 Task: Select a due date automation when advanced on, 2 days before a card is due add fields with custom field "Resume" set to a date less than 1 days ago at 11:00 AM.
Action: Mouse moved to (1168, 97)
Screenshot: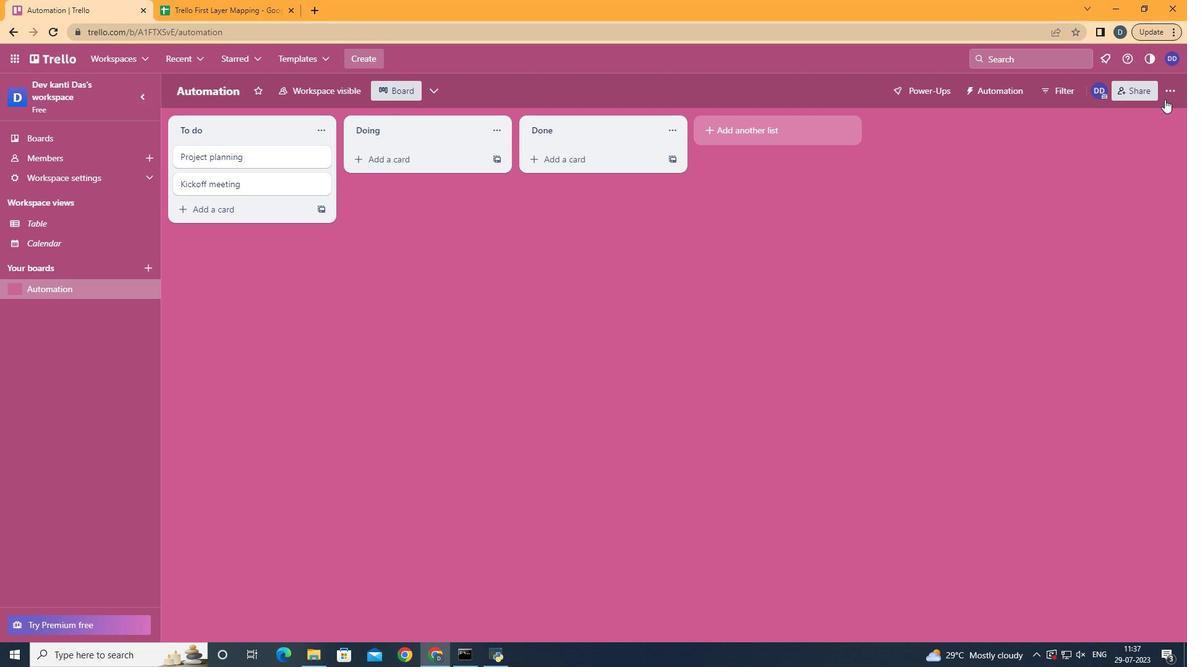 
Action: Mouse pressed left at (1168, 97)
Screenshot: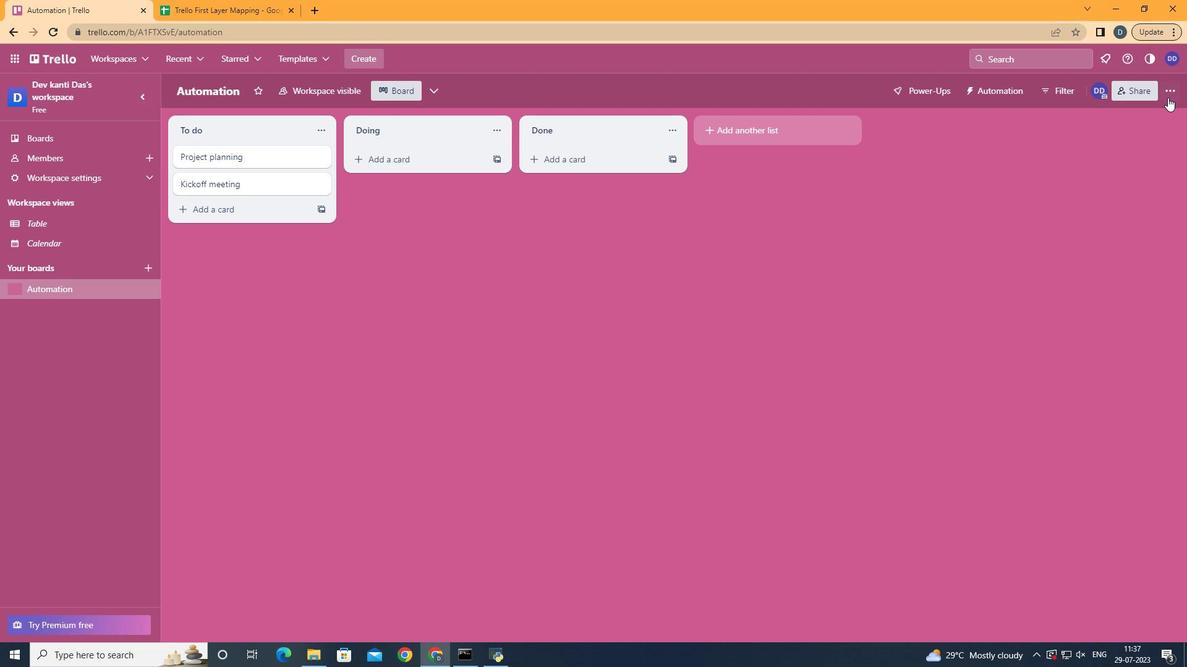 
Action: Mouse moved to (1085, 254)
Screenshot: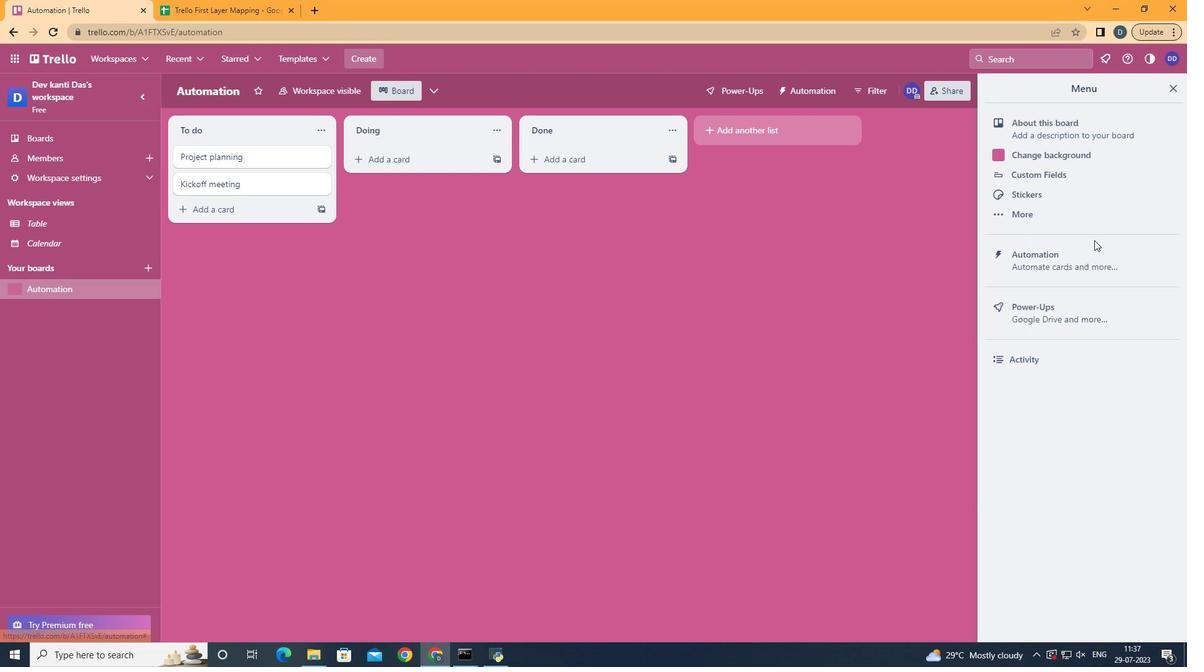 
Action: Mouse pressed left at (1085, 254)
Screenshot: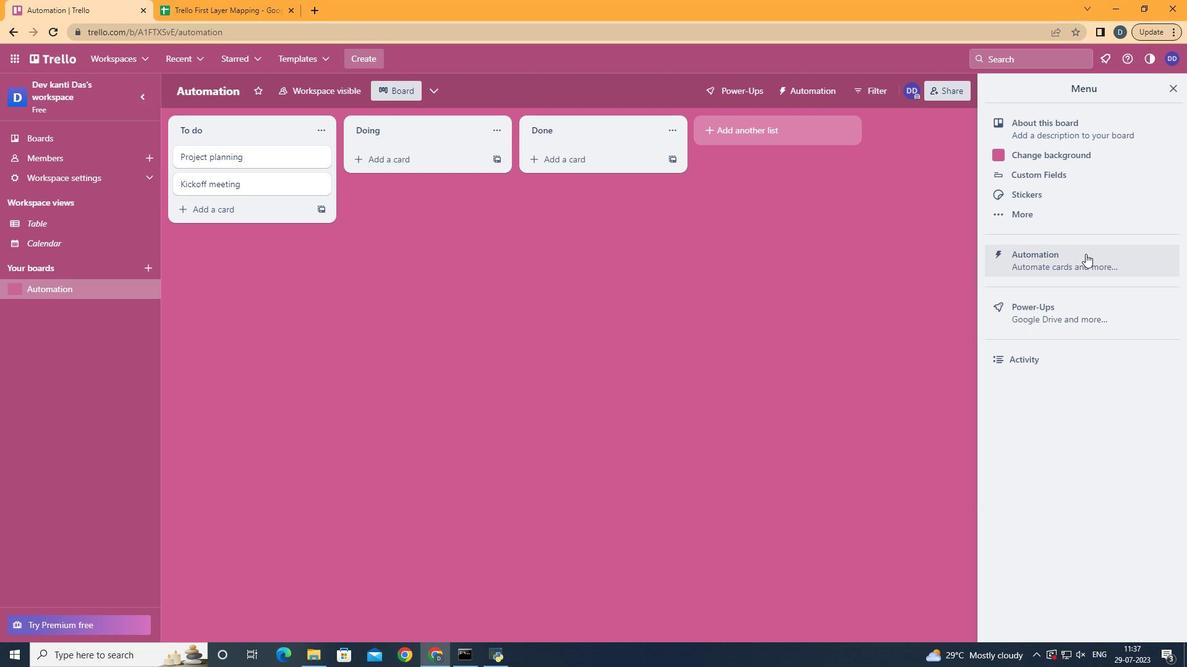 
Action: Mouse moved to (266, 245)
Screenshot: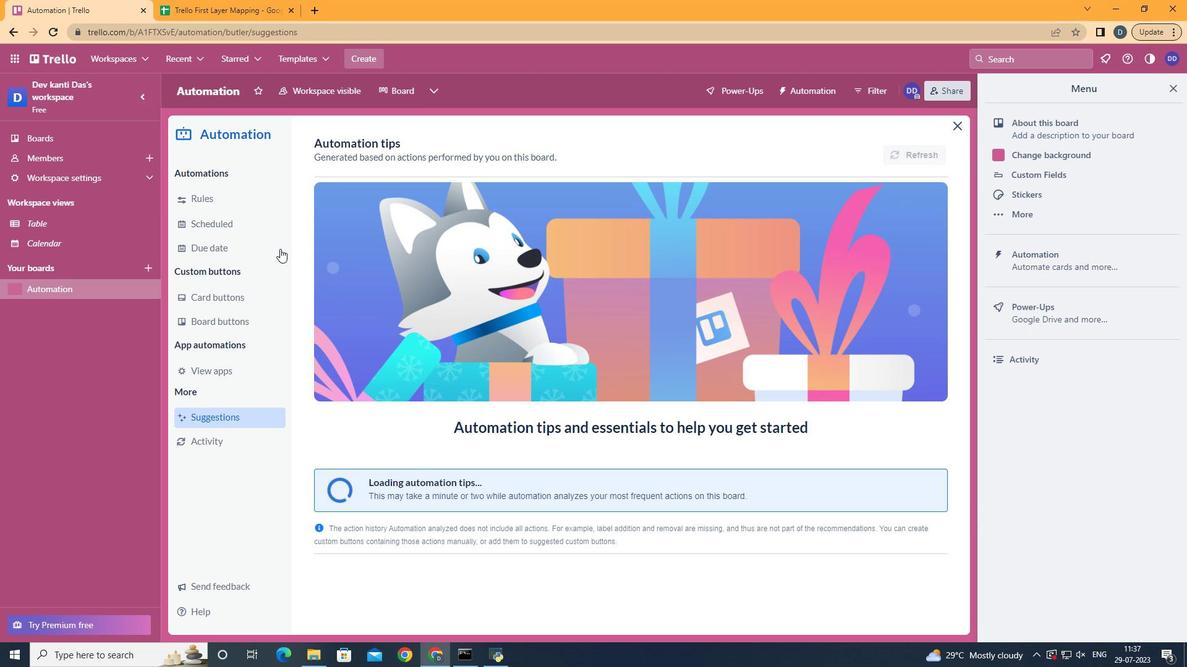 
Action: Mouse pressed left at (266, 245)
Screenshot: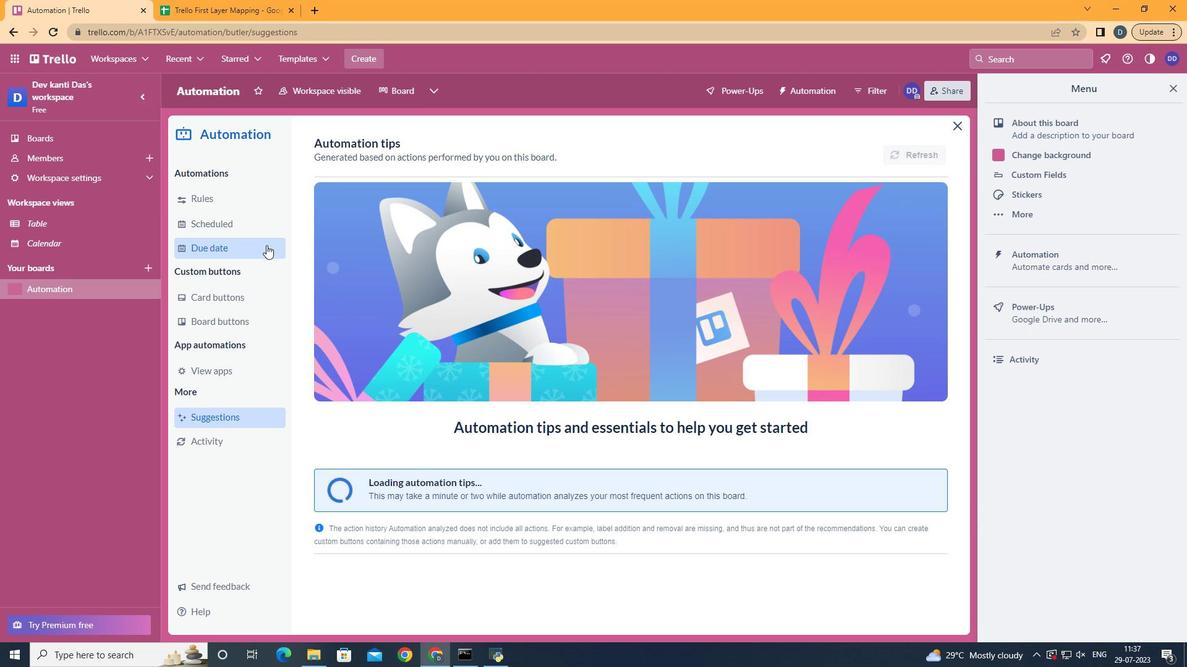 
Action: Mouse moved to (873, 144)
Screenshot: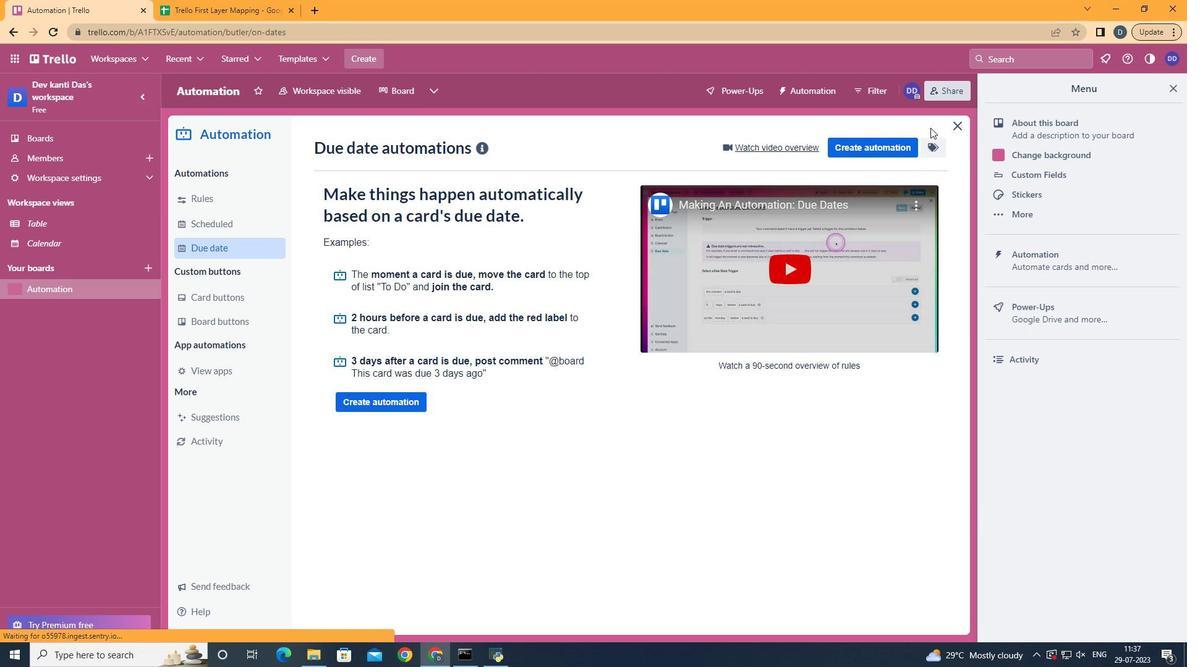 
Action: Mouse pressed left at (873, 144)
Screenshot: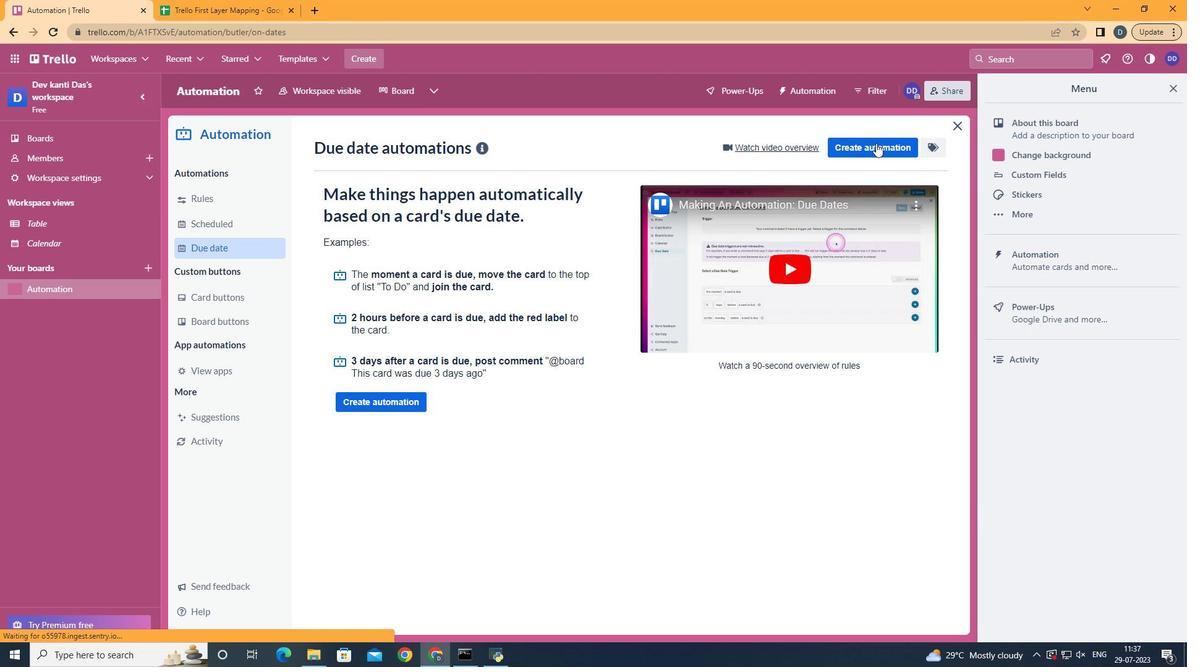 
Action: Mouse moved to (565, 272)
Screenshot: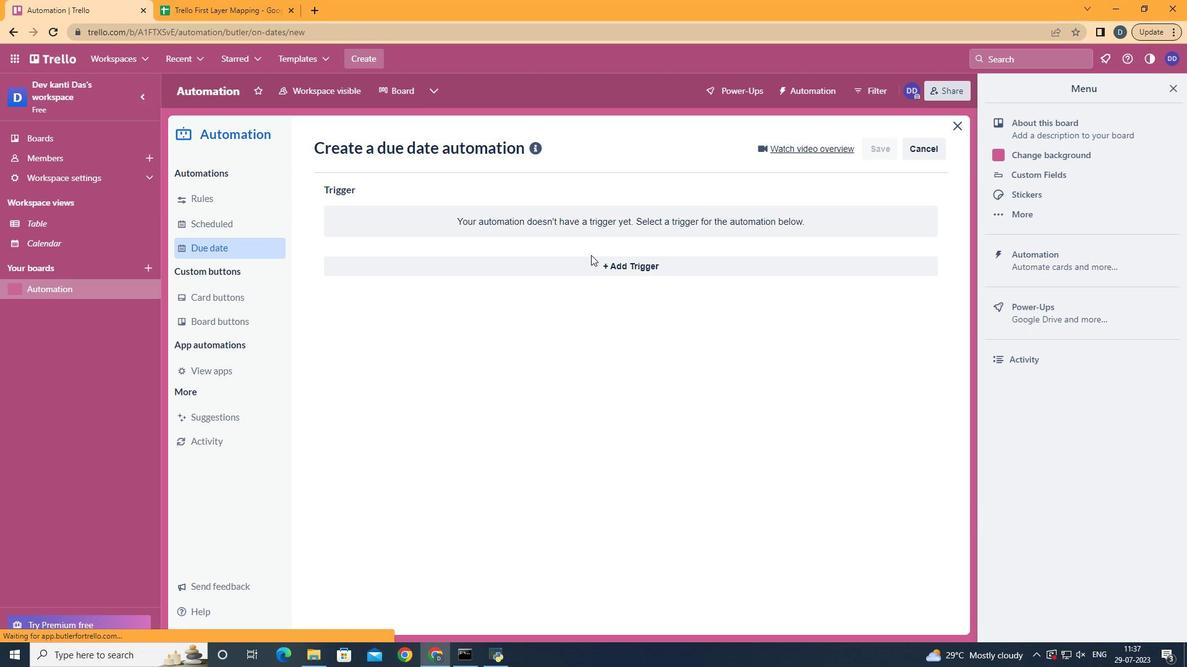 
Action: Mouse pressed left at (565, 272)
Screenshot: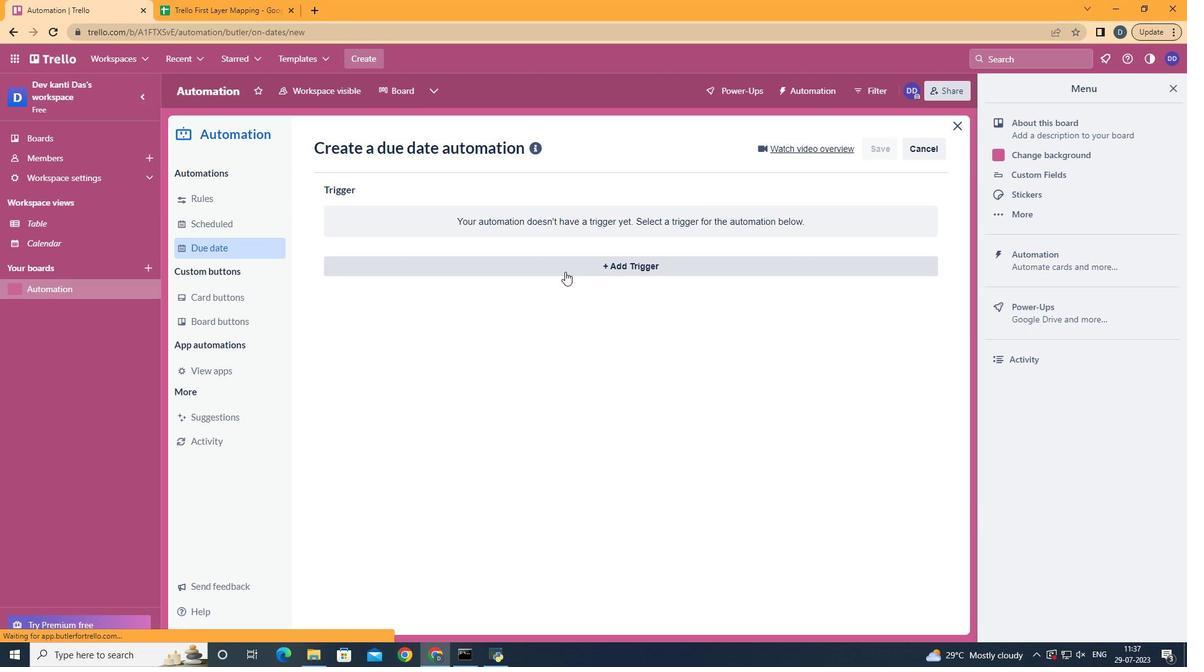
Action: Mouse moved to (495, 460)
Screenshot: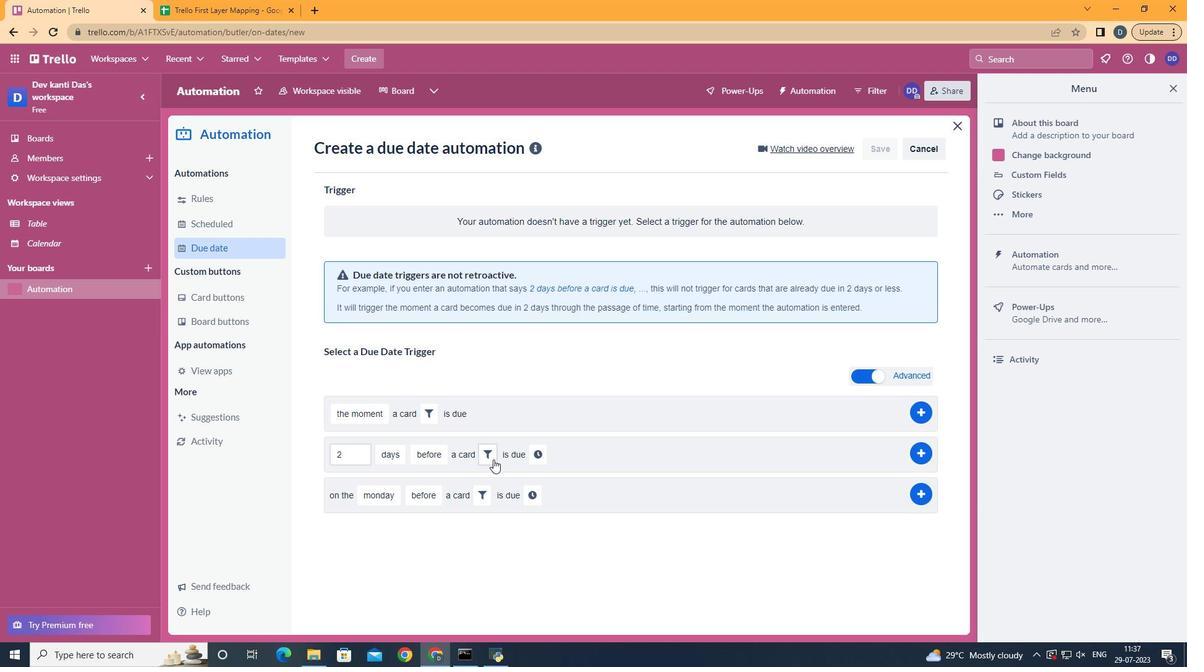 
Action: Mouse pressed left at (495, 460)
Screenshot: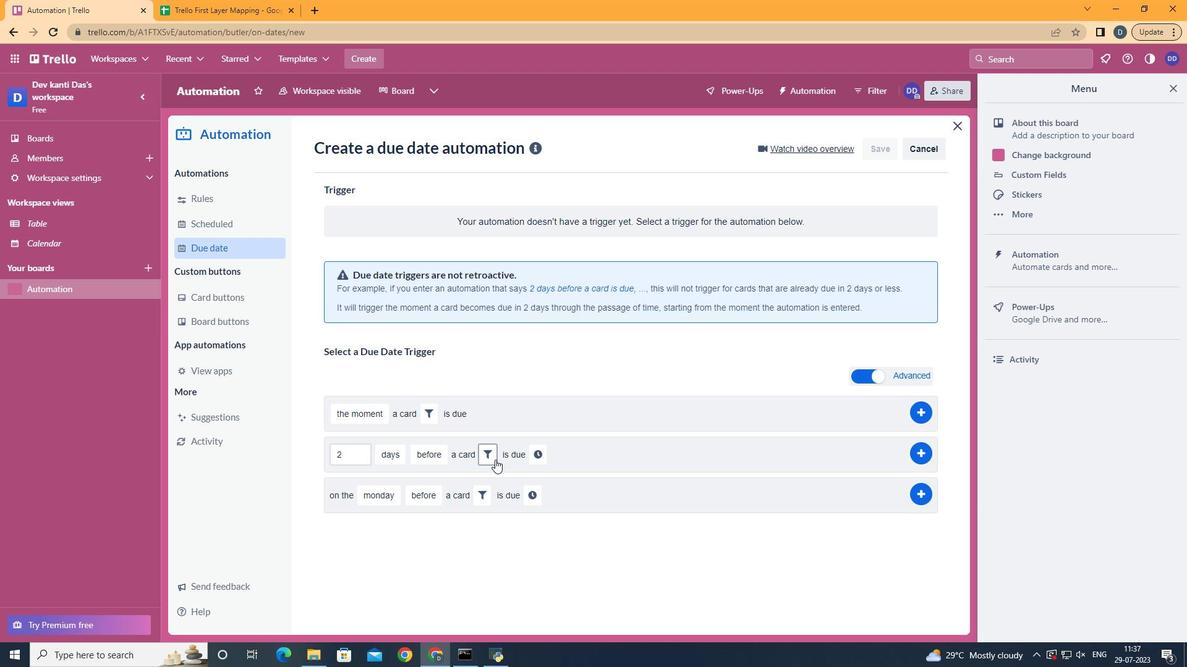 
Action: Mouse moved to (697, 495)
Screenshot: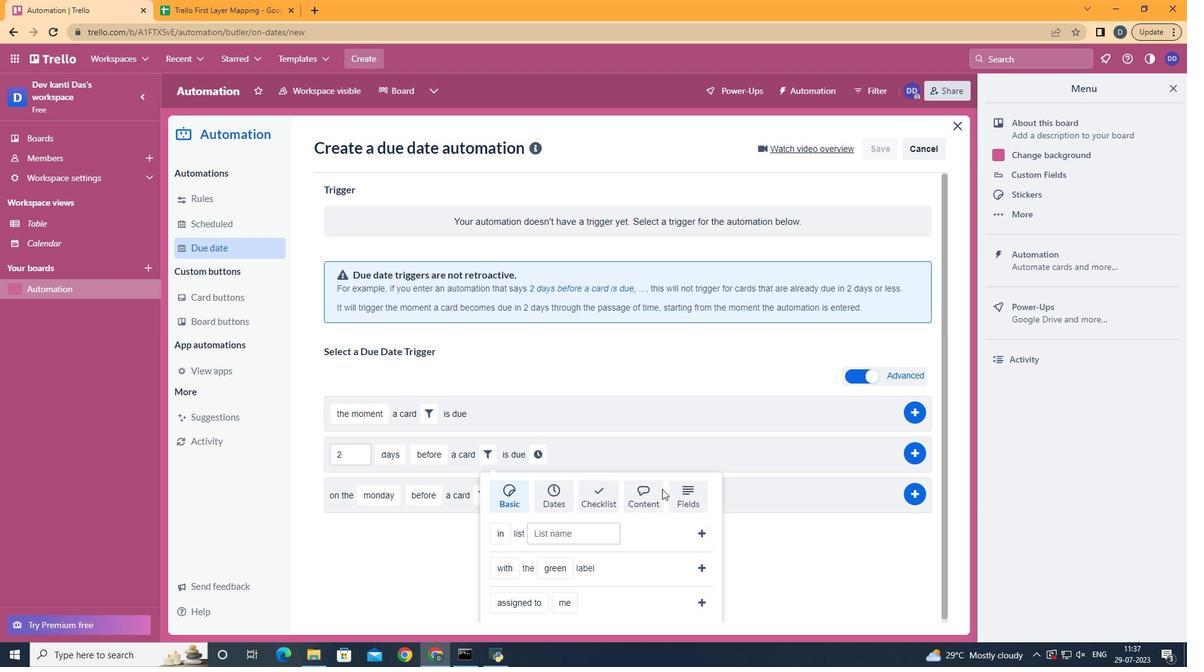 
Action: Mouse pressed left at (697, 495)
Screenshot: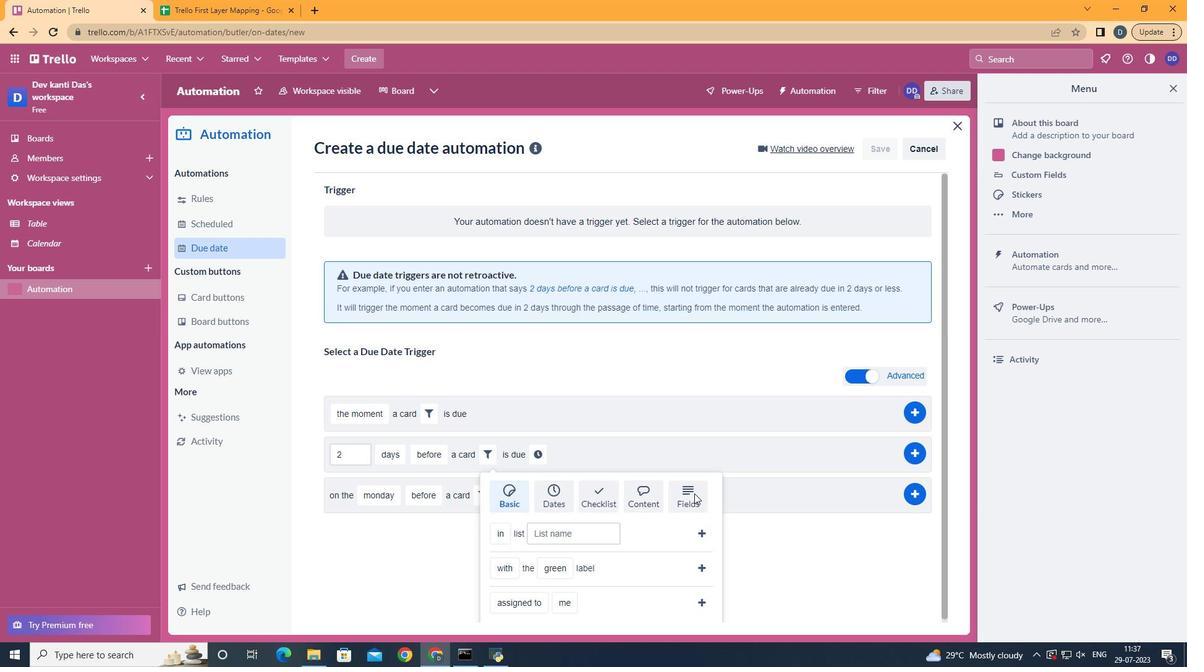 
Action: Mouse scrolled (697, 494) with delta (0, 0)
Screenshot: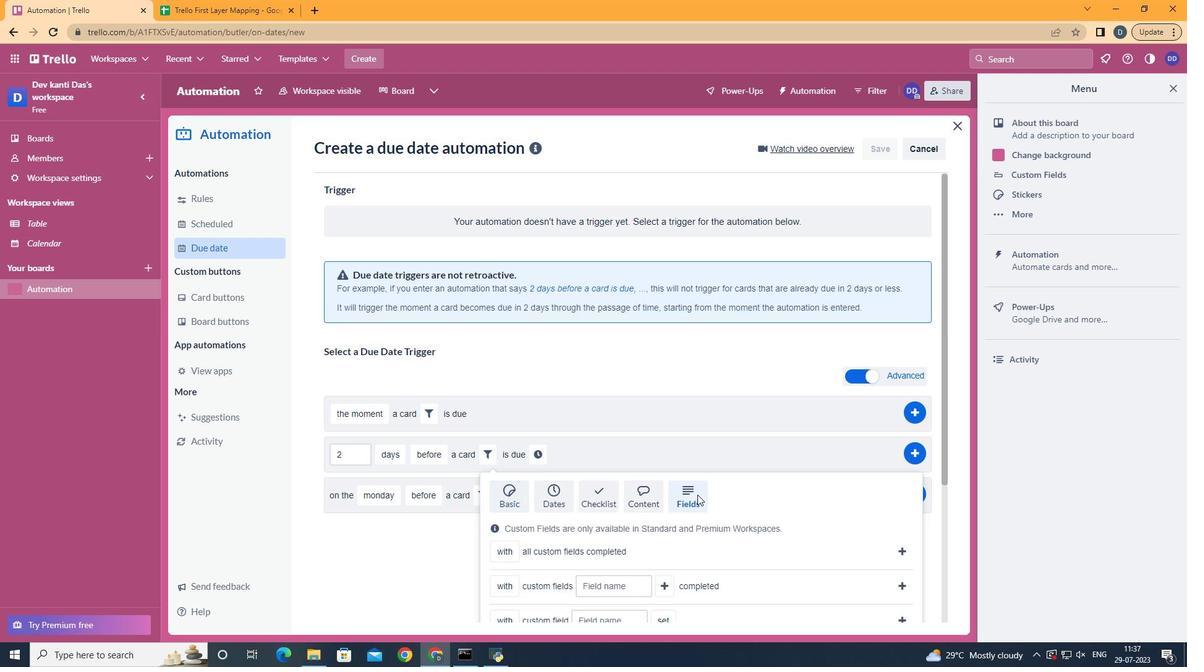 
Action: Mouse scrolled (697, 494) with delta (0, 0)
Screenshot: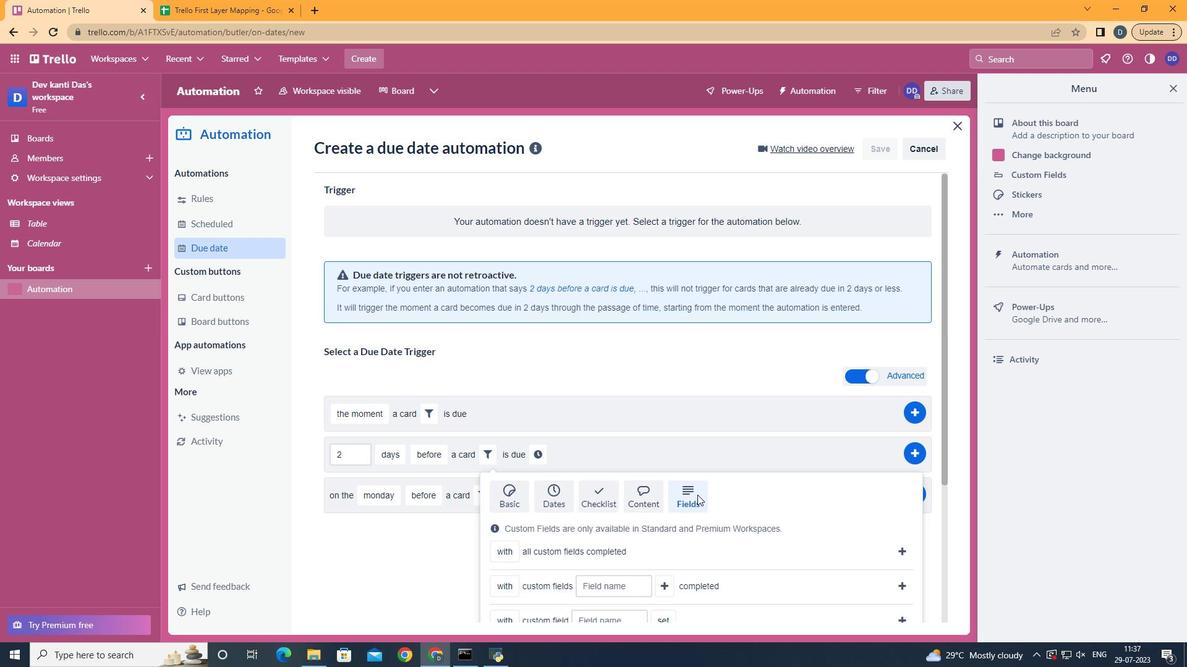 
Action: Mouse scrolled (697, 494) with delta (0, 0)
Screenshot: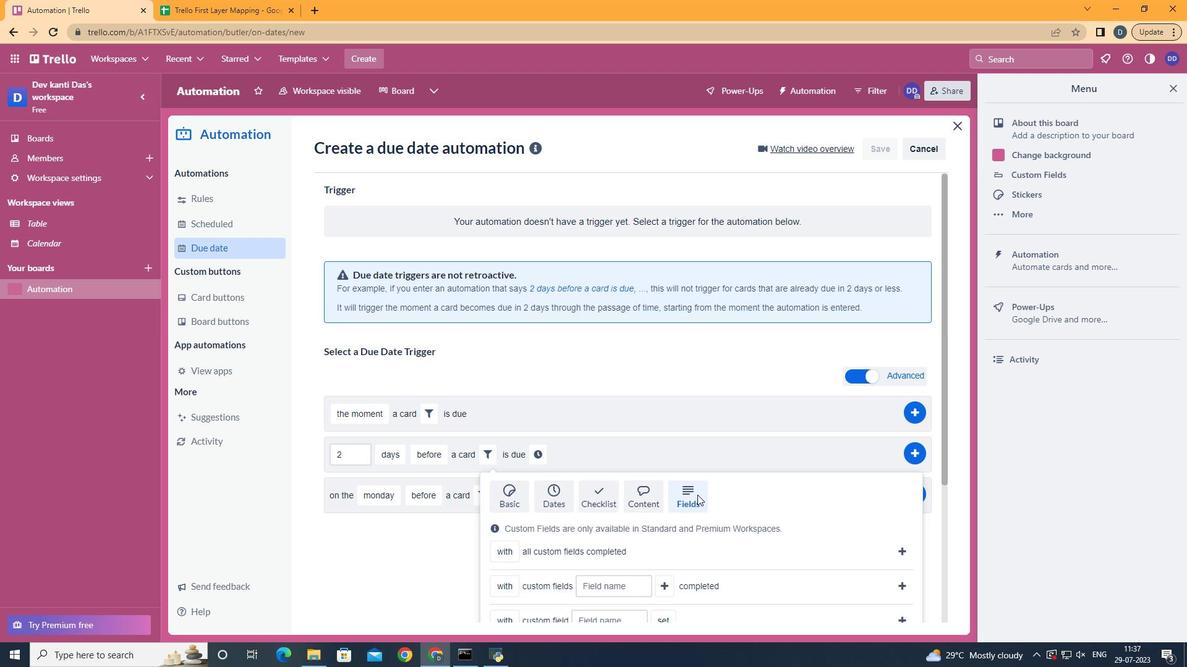 
Action: Mouse scrolled (697, 494) with delta (0, 0)
Screenshot: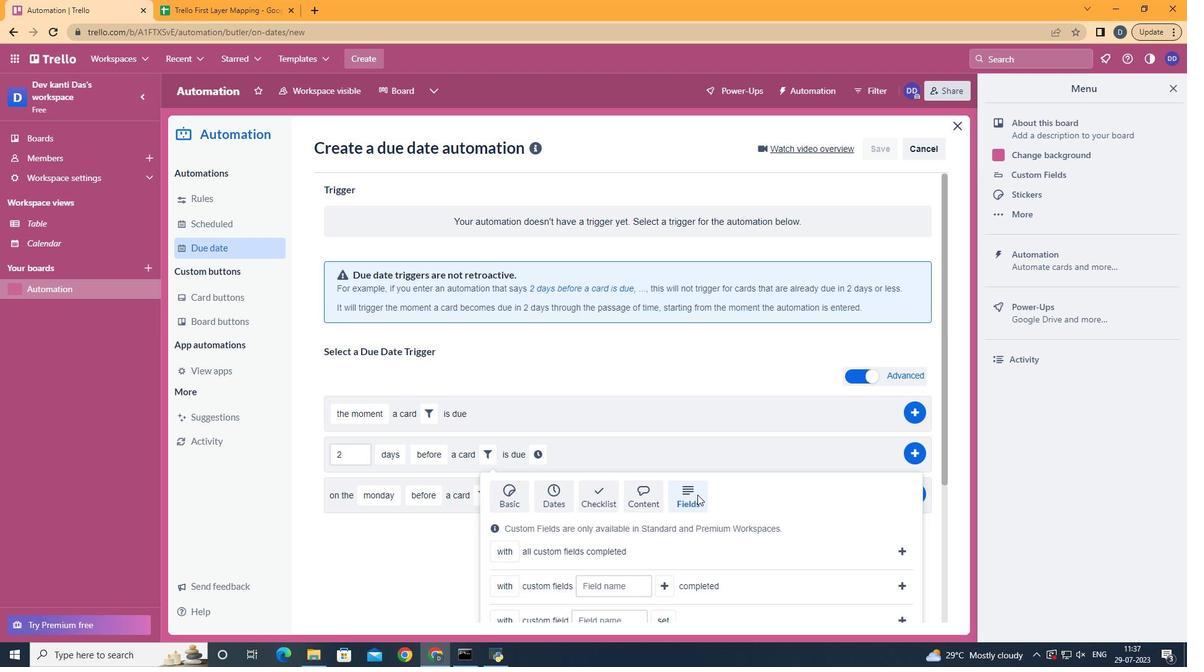 
Action: Mouse scrolled (697, 494) with delta (0, 0)
Screenshot: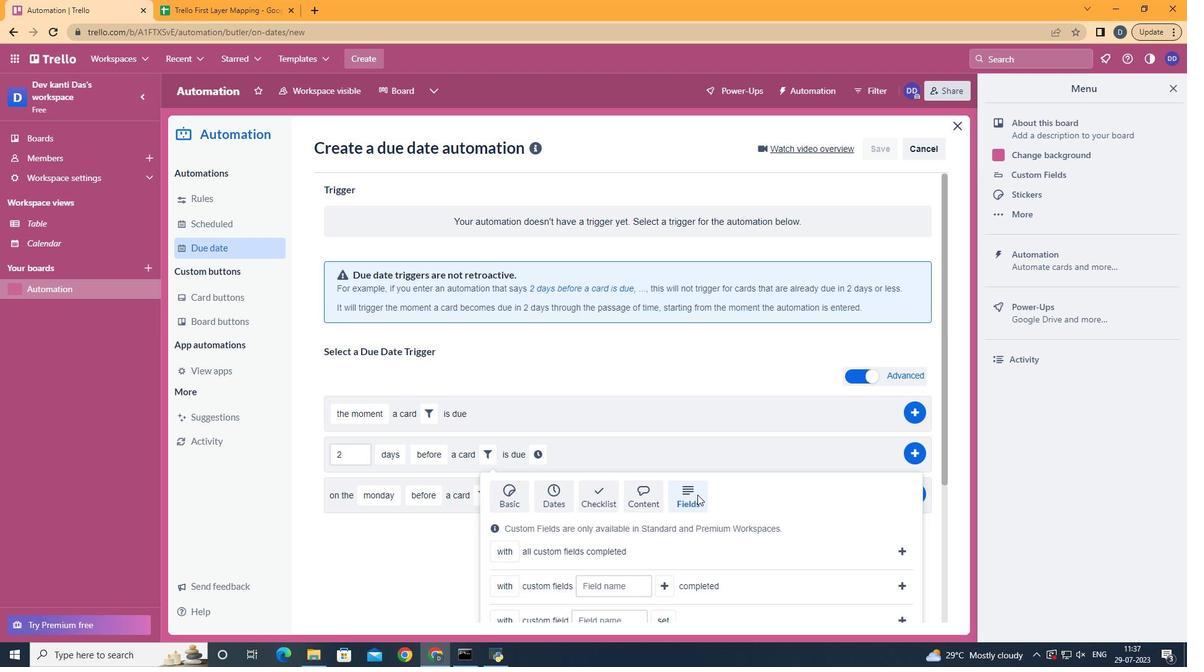 
Action: Mouse moved to (520, 544)
Screenshot: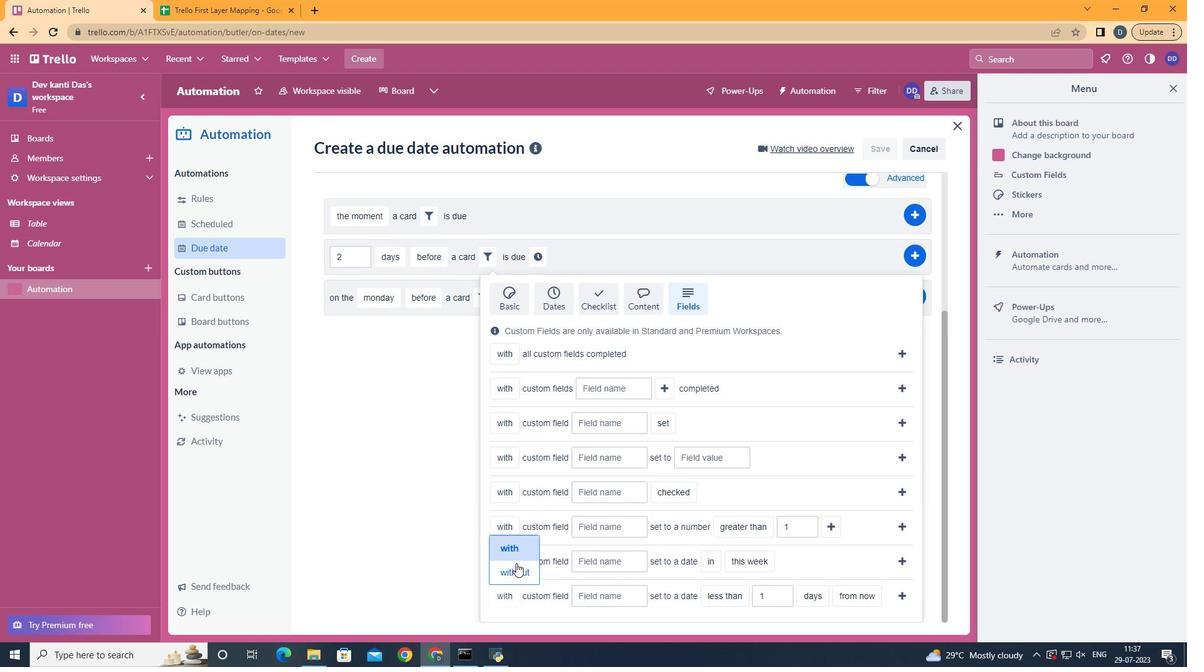 
Action: Mouse pressed left at (520, 544)
Screenshot: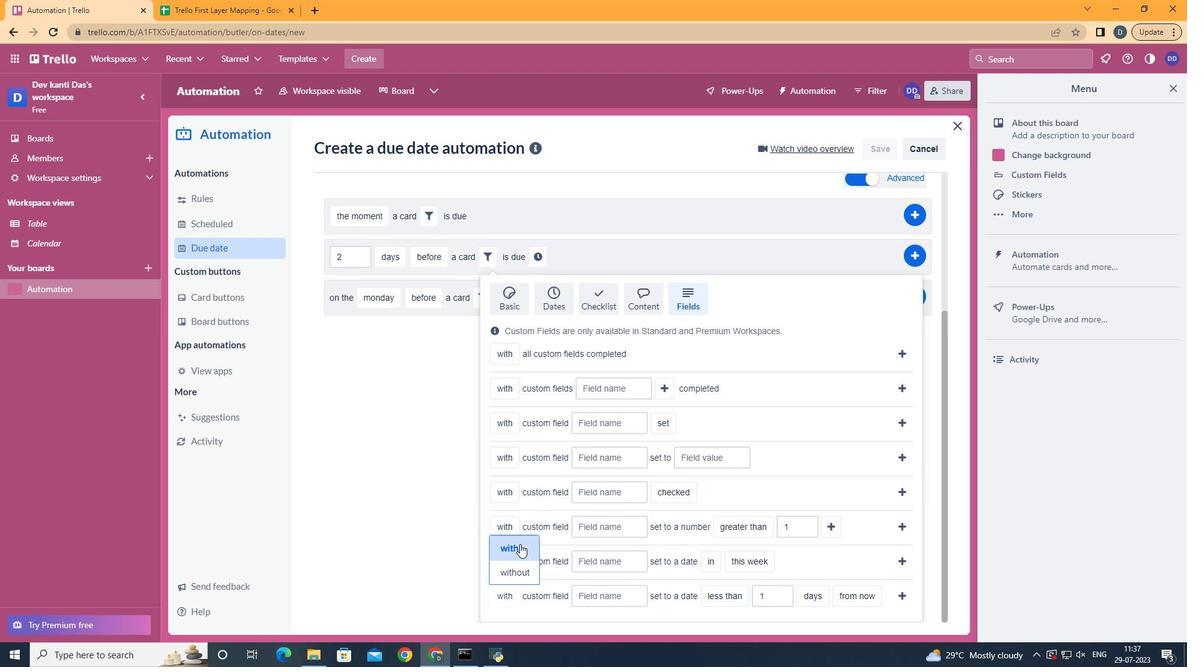 
Action: Mouse moved to (604, 591)
Screenshot: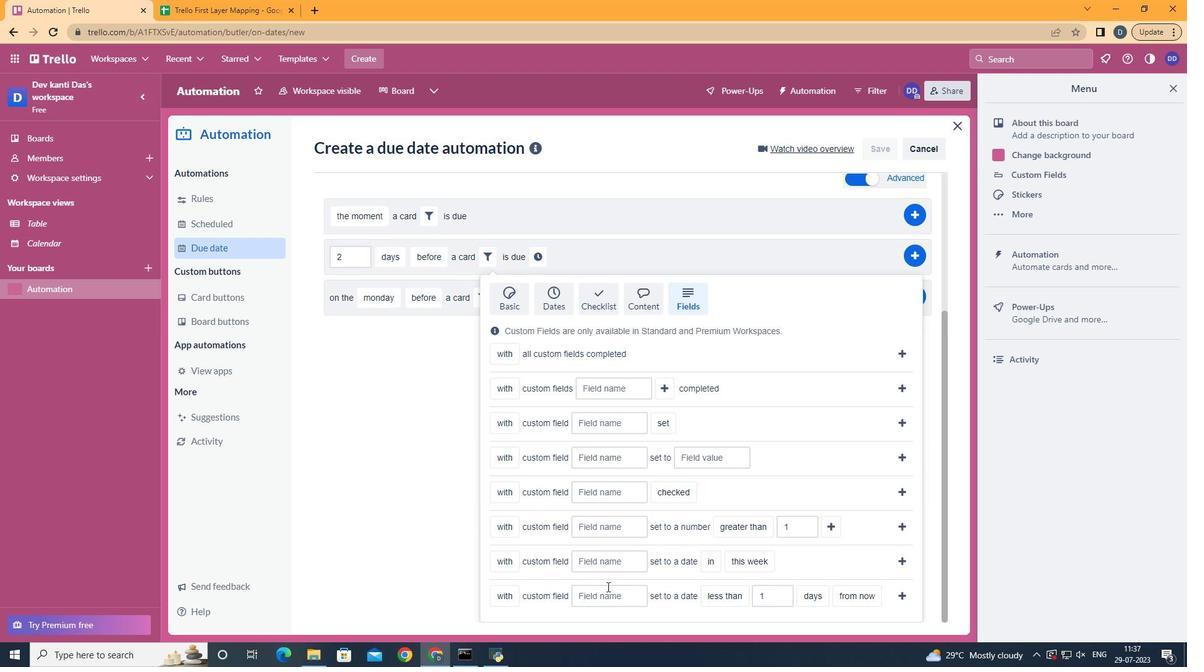 
Action: Mouse pressed left at (604, 591)
Screenshot: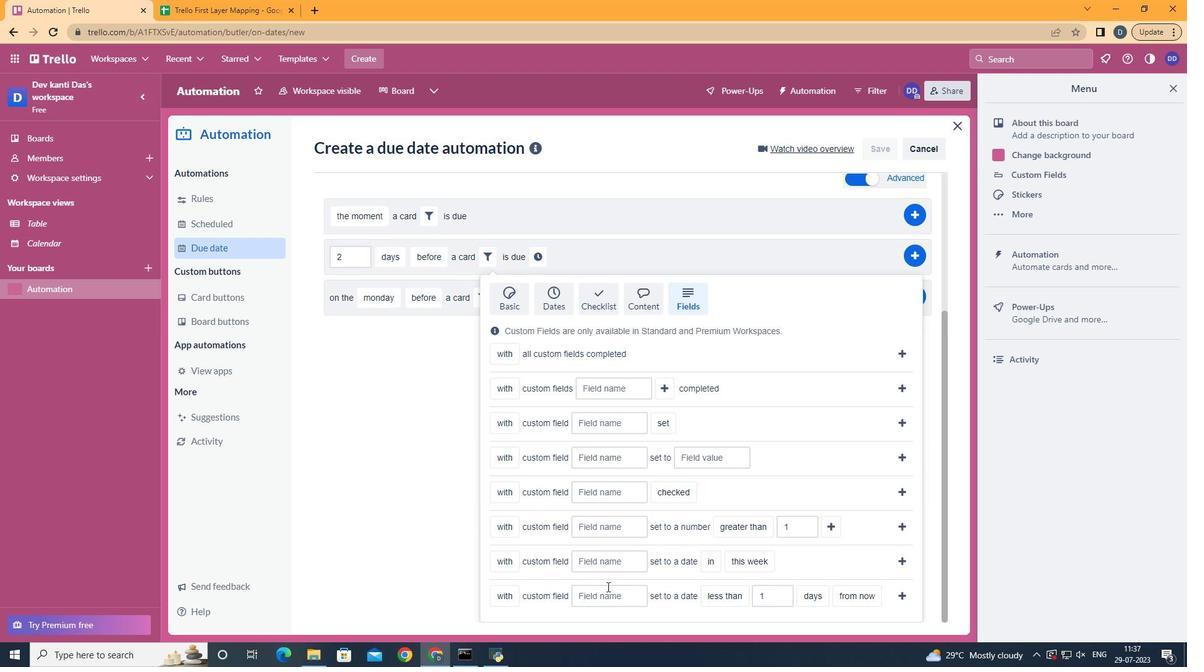 
Action: Key pressed <Key.shift>Resume
Screenshot: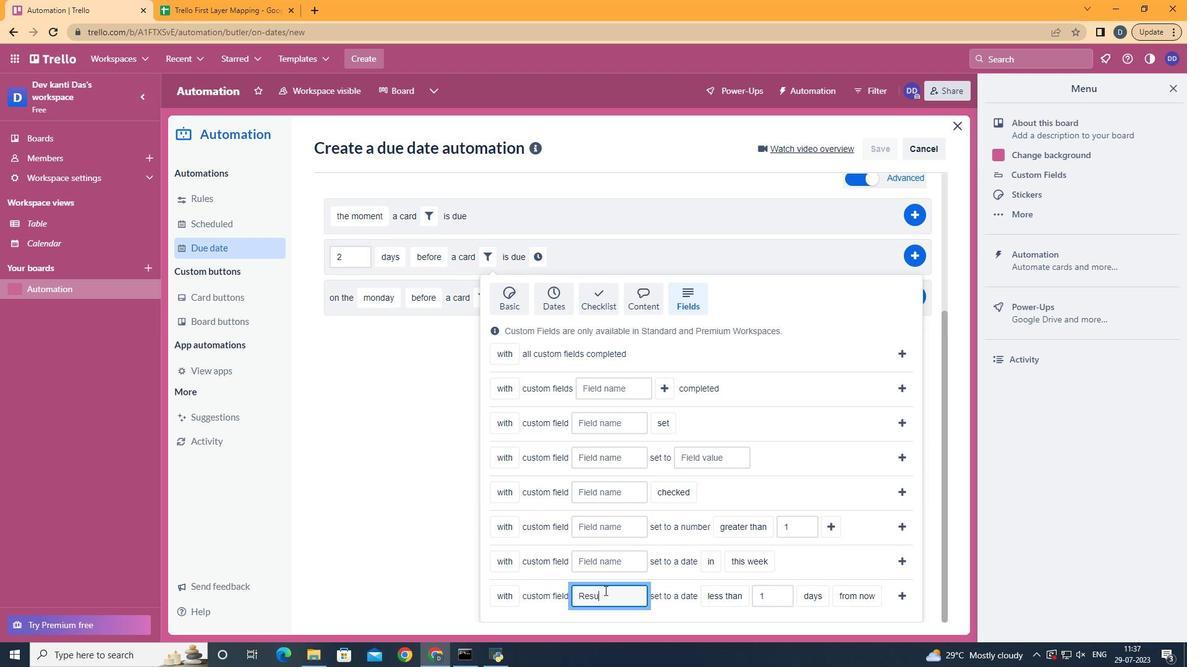 
Action: Mouse moved to (727, 511)
Screenshot: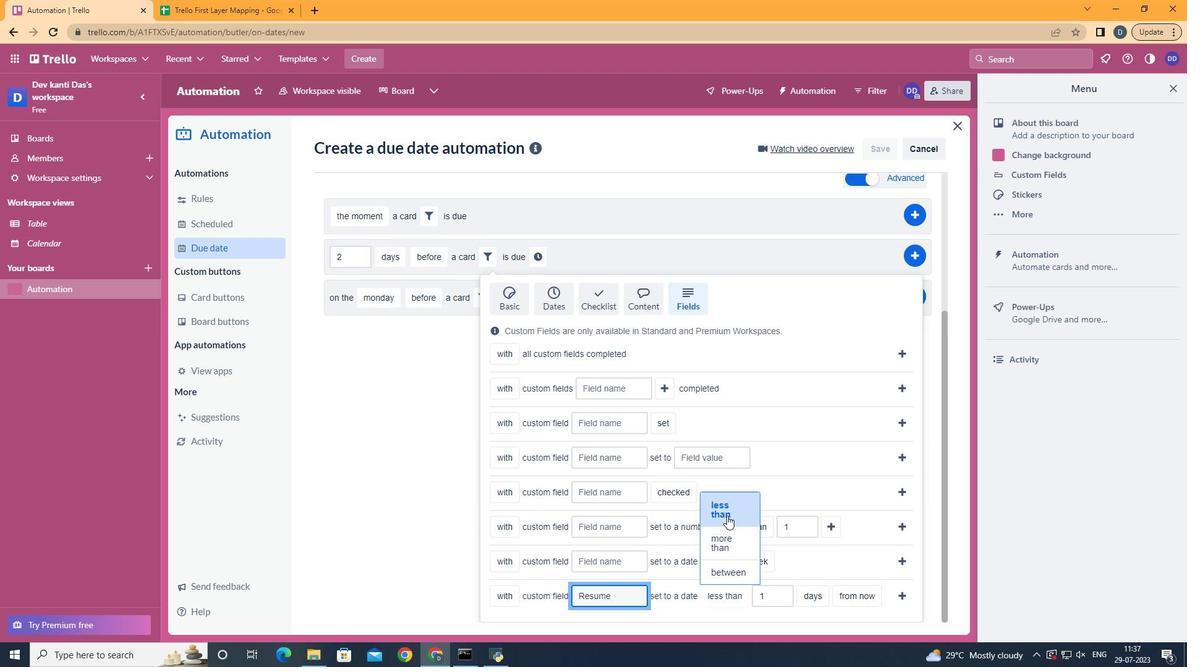 
Action: Mouse pressed left at (727, 511)
Screenshot: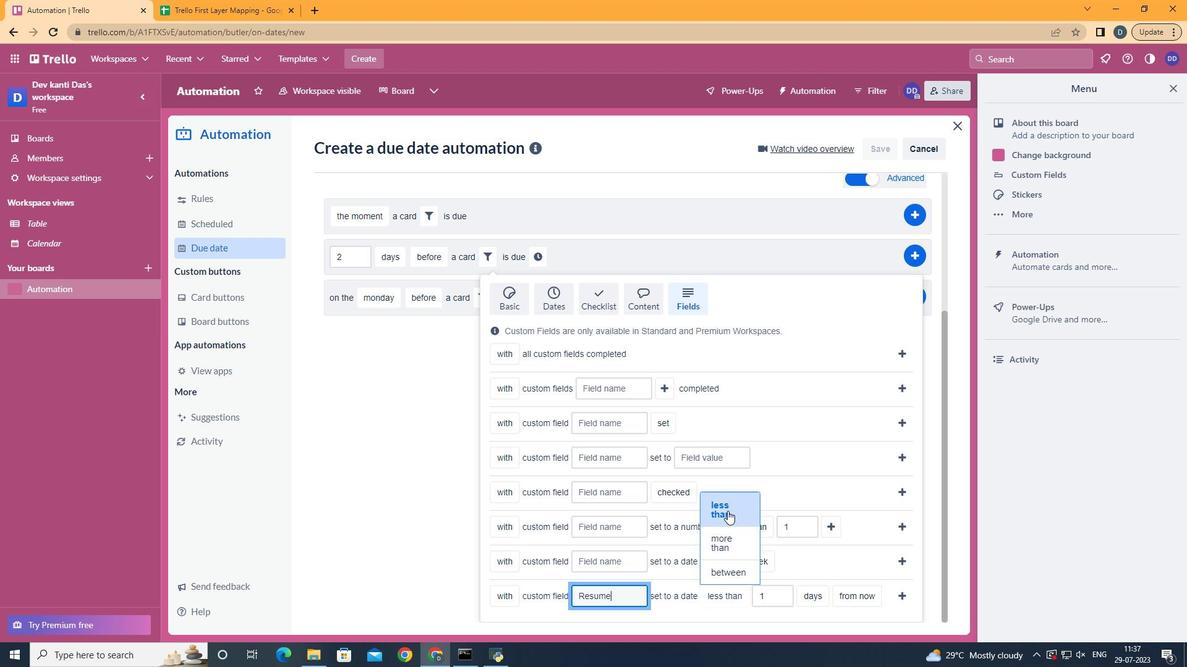 
Action: Mouse moved to (826, 551)
Screenshot: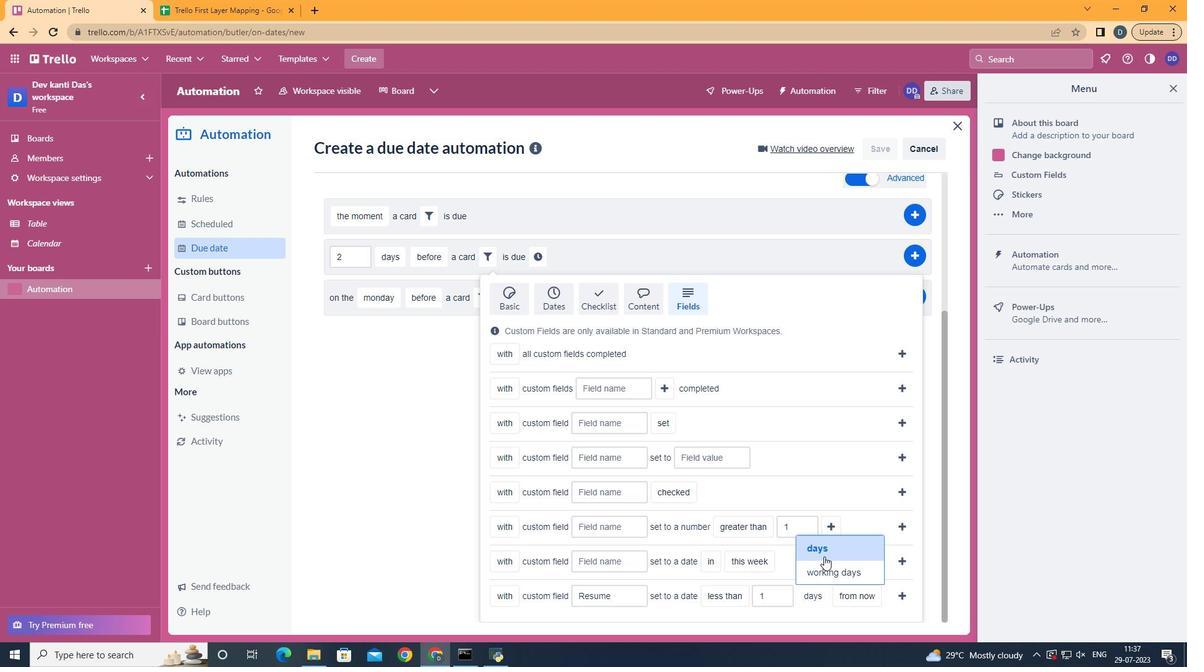 
Action: Mouse pressed left at (826, 551)
Screenshot: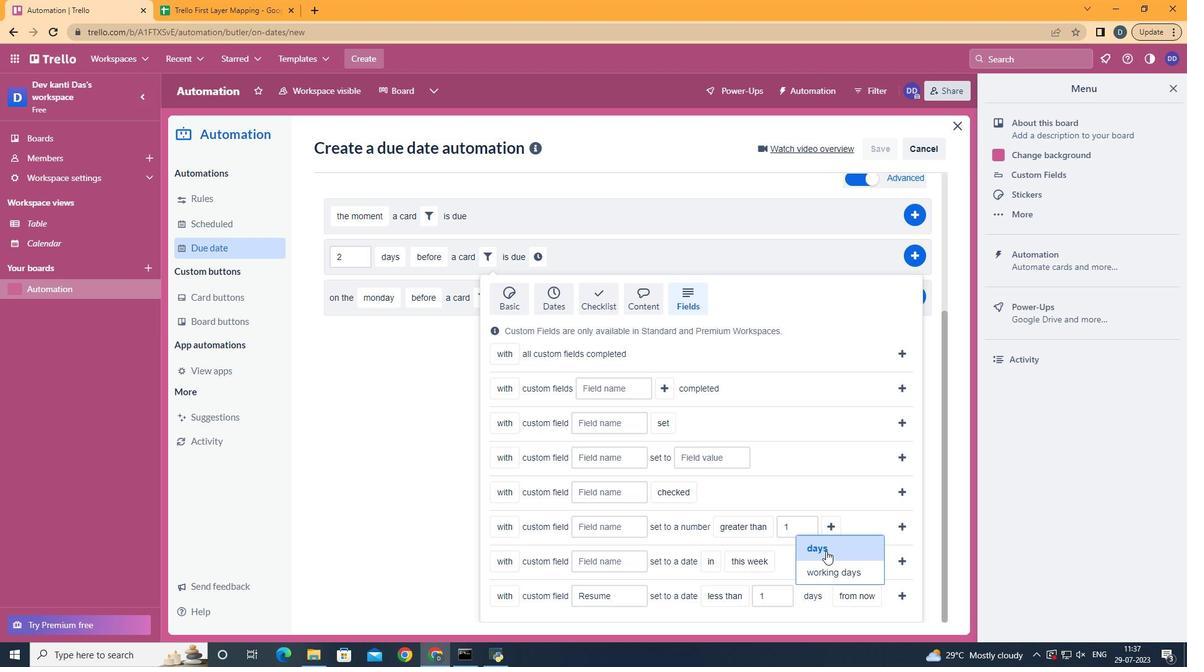 
Action: Mouse moved to (864, 580)
Screenshot: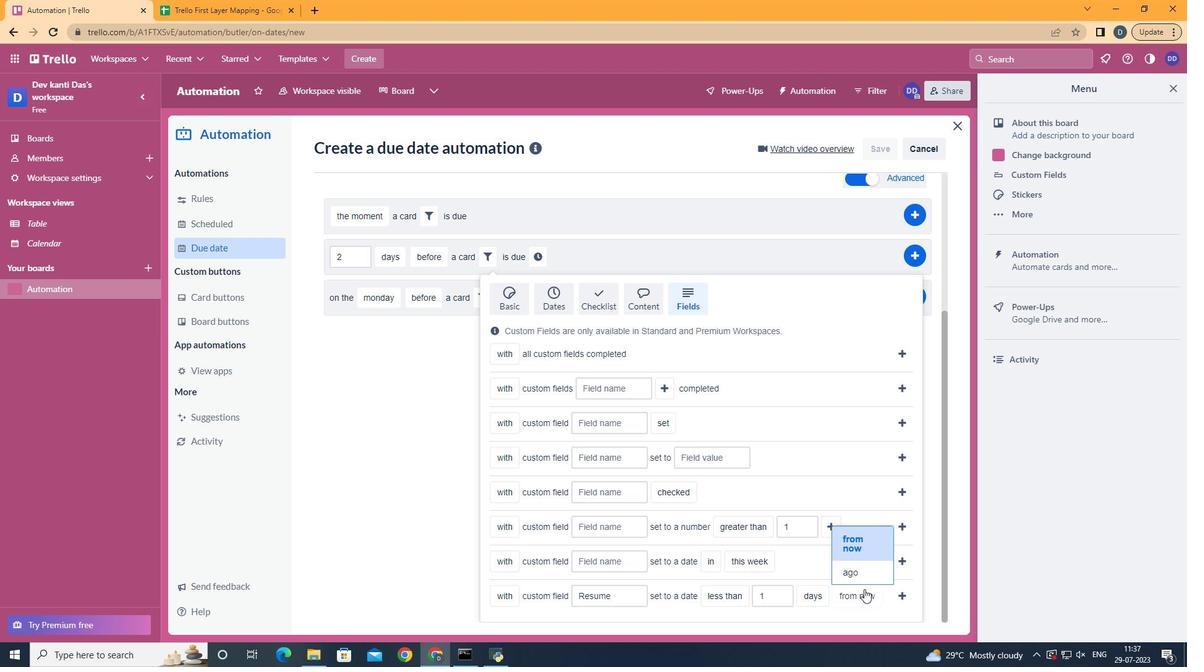
Action: Mouse pressed left at (864, 580)
Screenshot: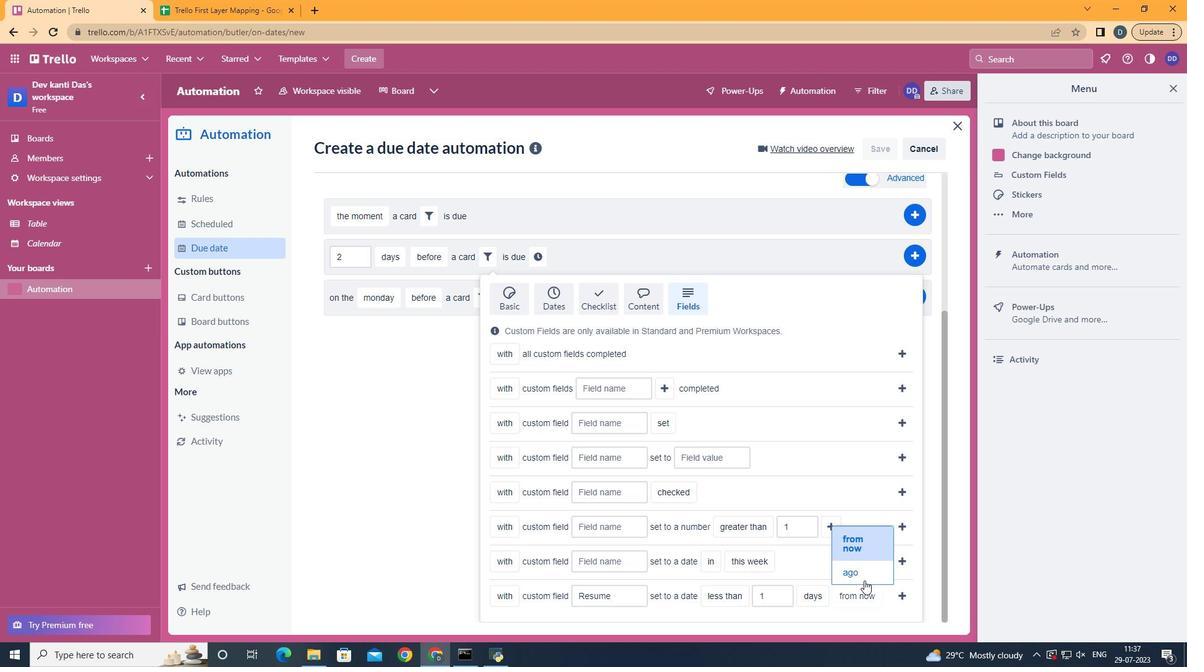 
Action: Mouse moved to (878, 595)
Screenshot: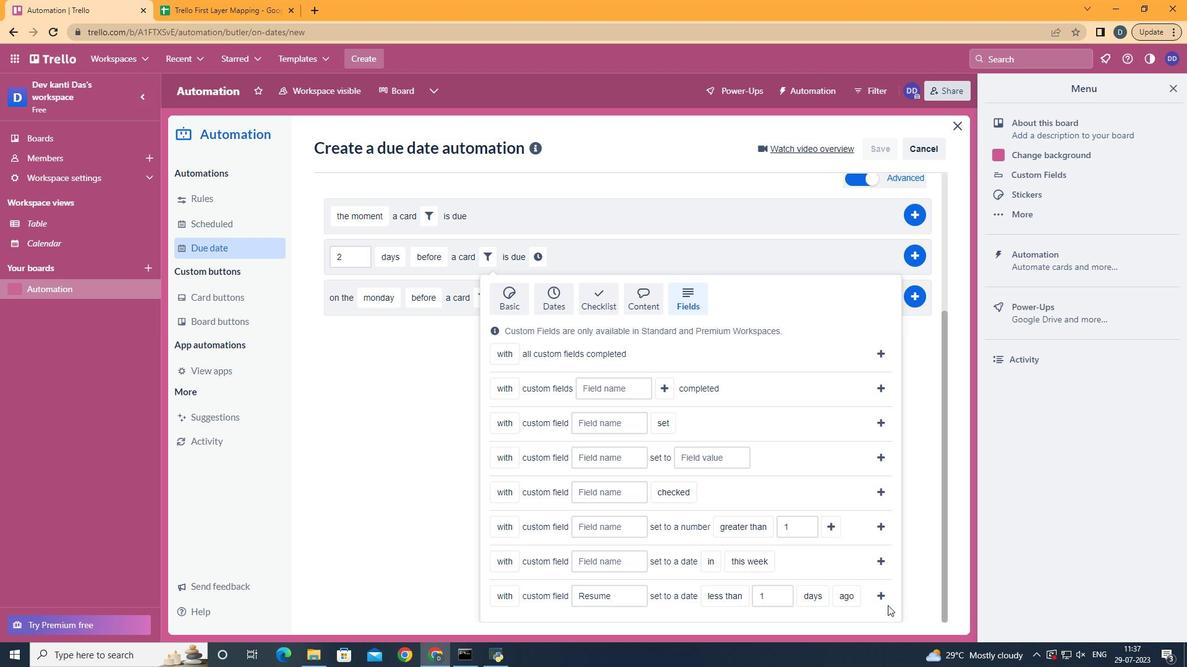 
Action: Mouse pressed left at (878, 595)
Screenshot: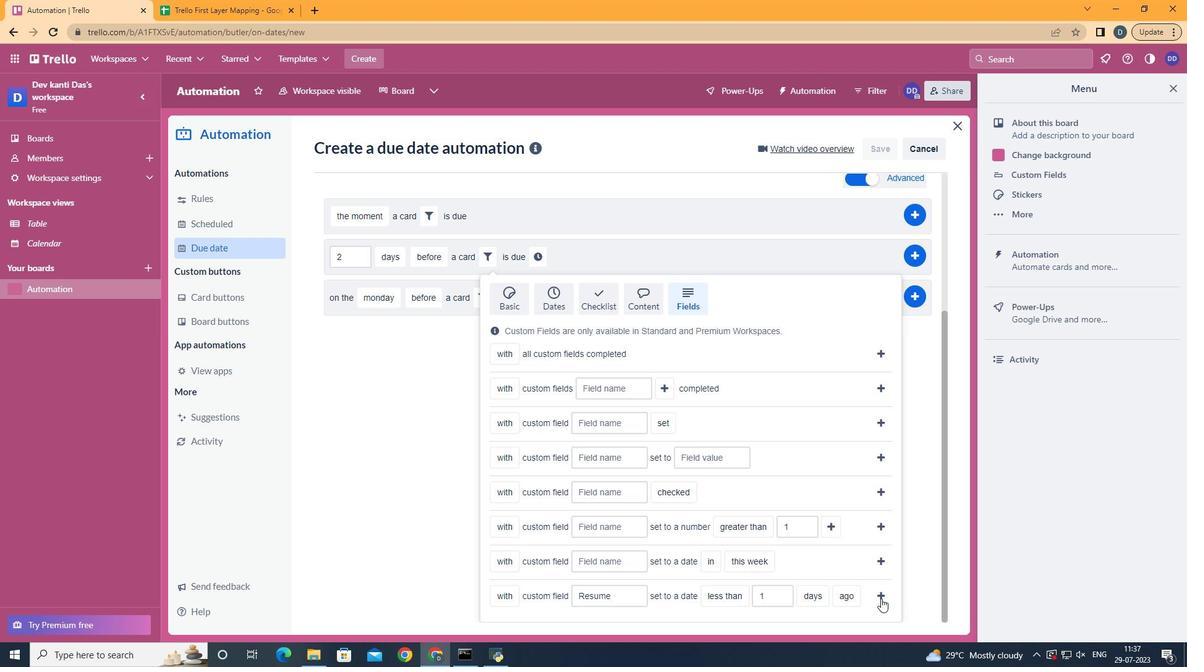 
Action: Mouse moved to (802, 446)
Screenshot: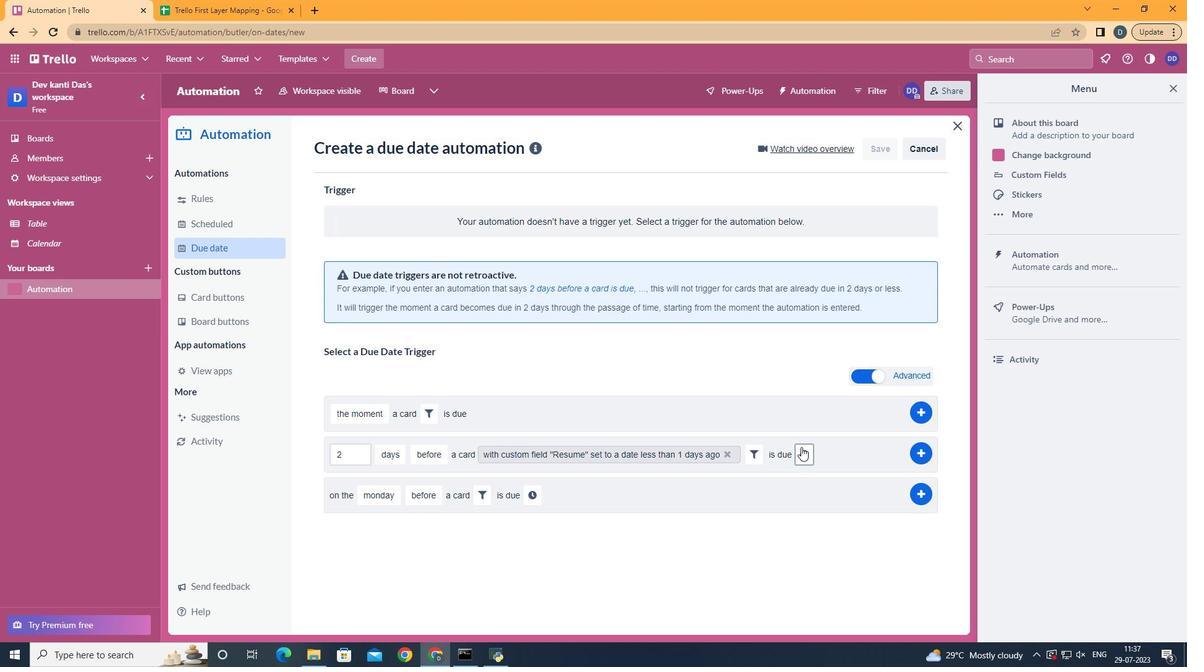 
Action: Mouse pressed left at (802, 446)
Screenshot: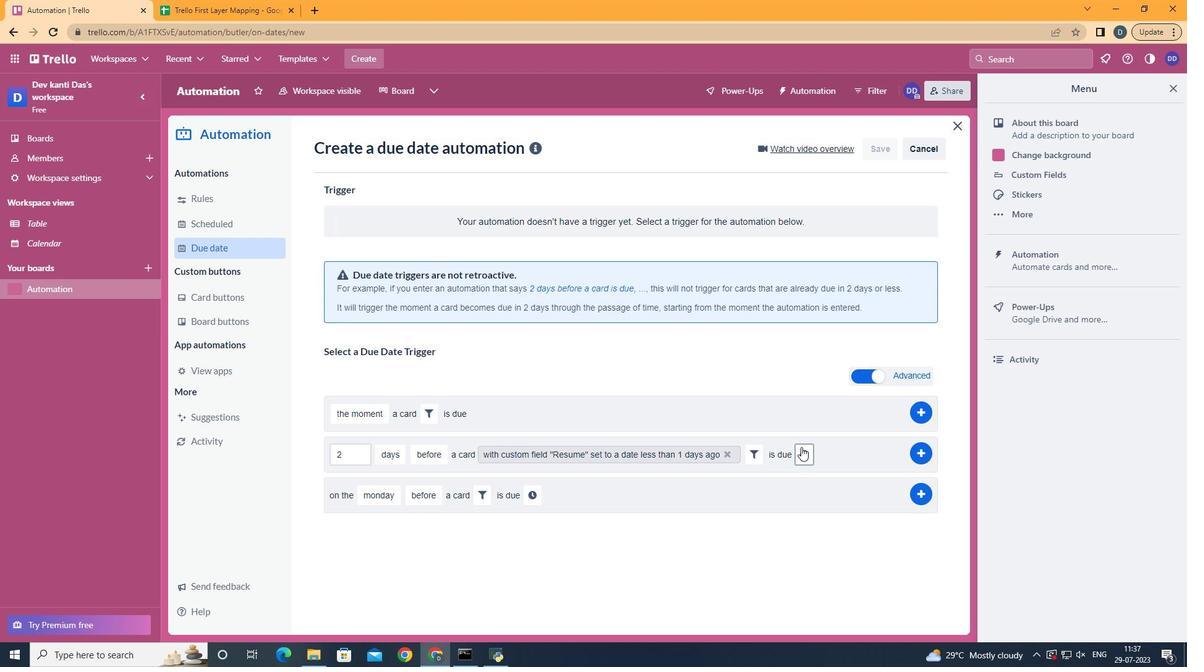 
Action: Mouse moved to (420, 479)
Screenshot: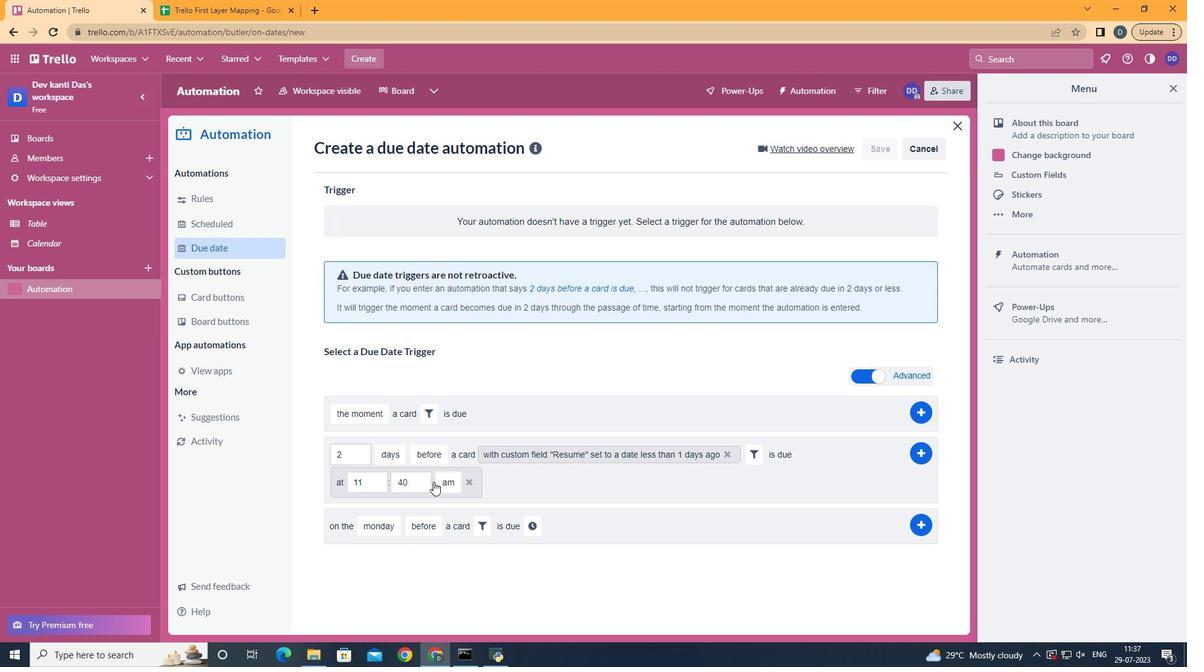 
Action: Mouse pressed left at (420, 479)
Screenshot: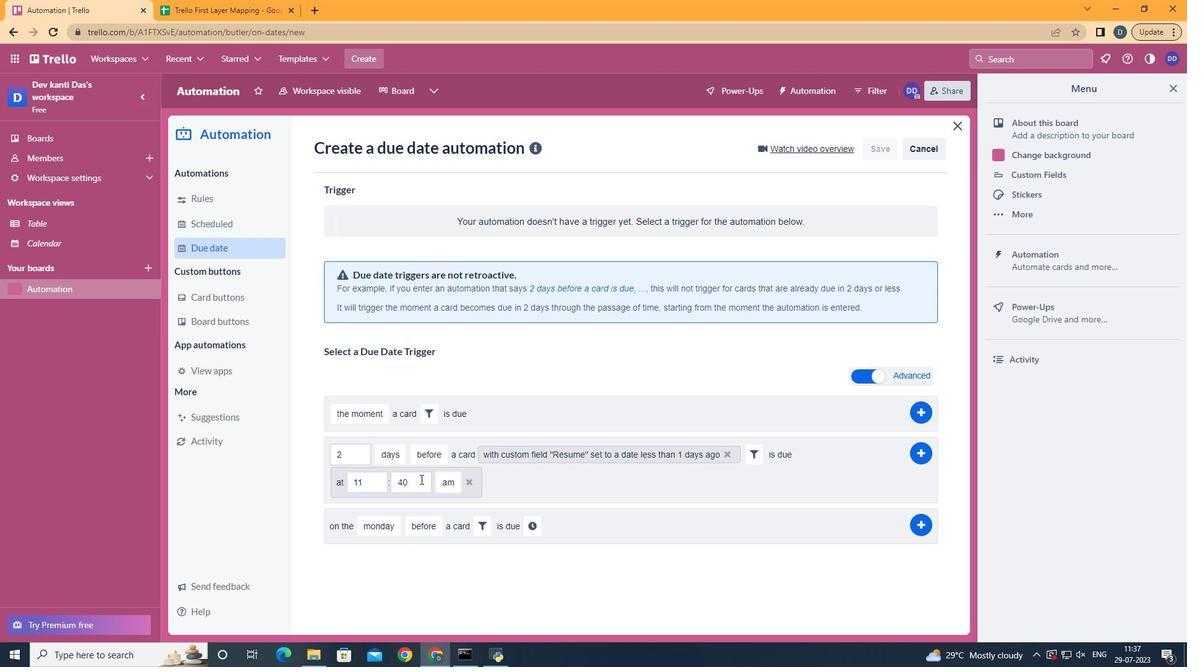 
Action: Key pressed <Key.backspace><Key.backspace>00
Screenshot: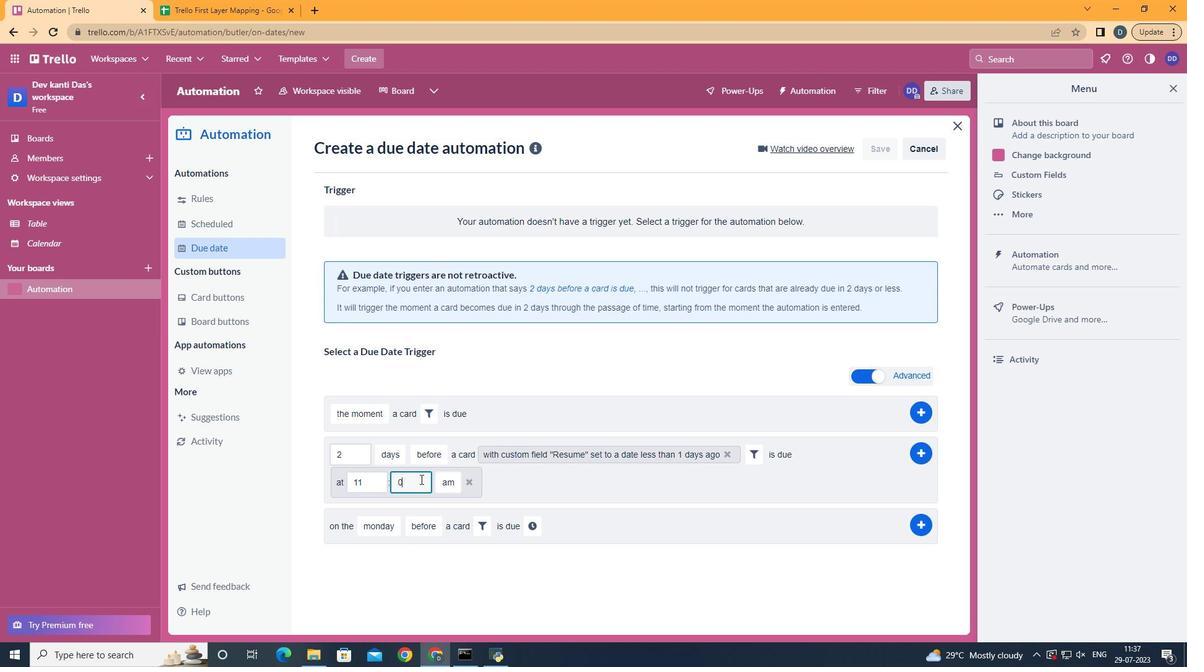 
Action: Mouse moved to (452, 500)
Screenshot: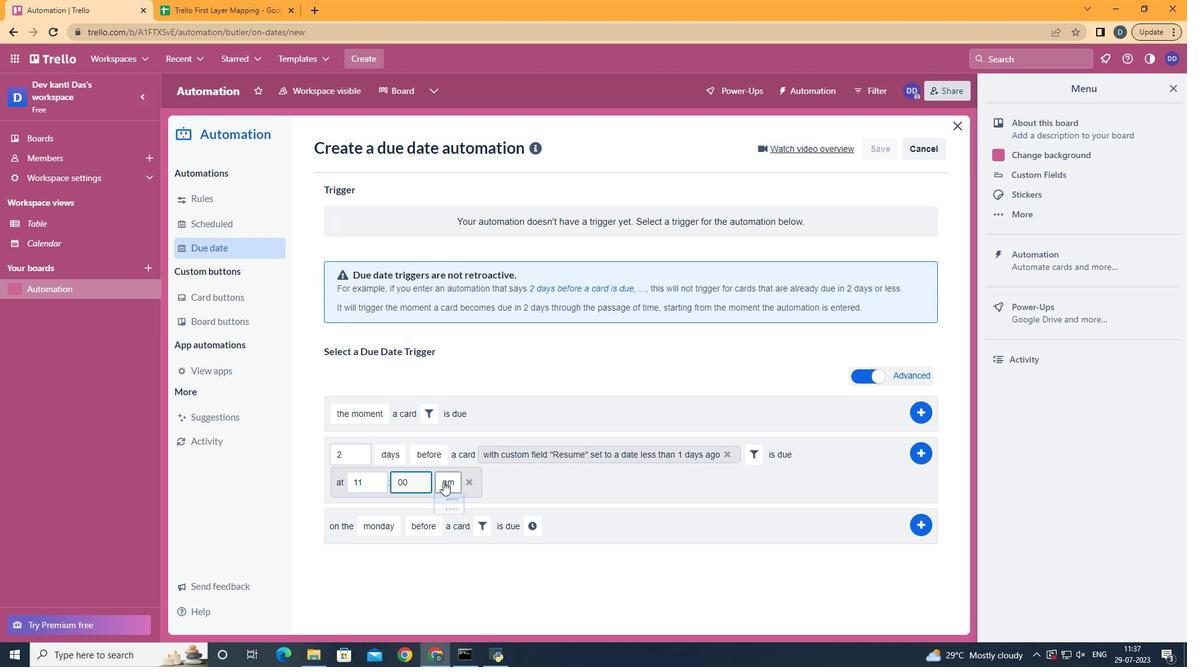 
Action: Mouse pressed left at (452, 500)
Screenshot: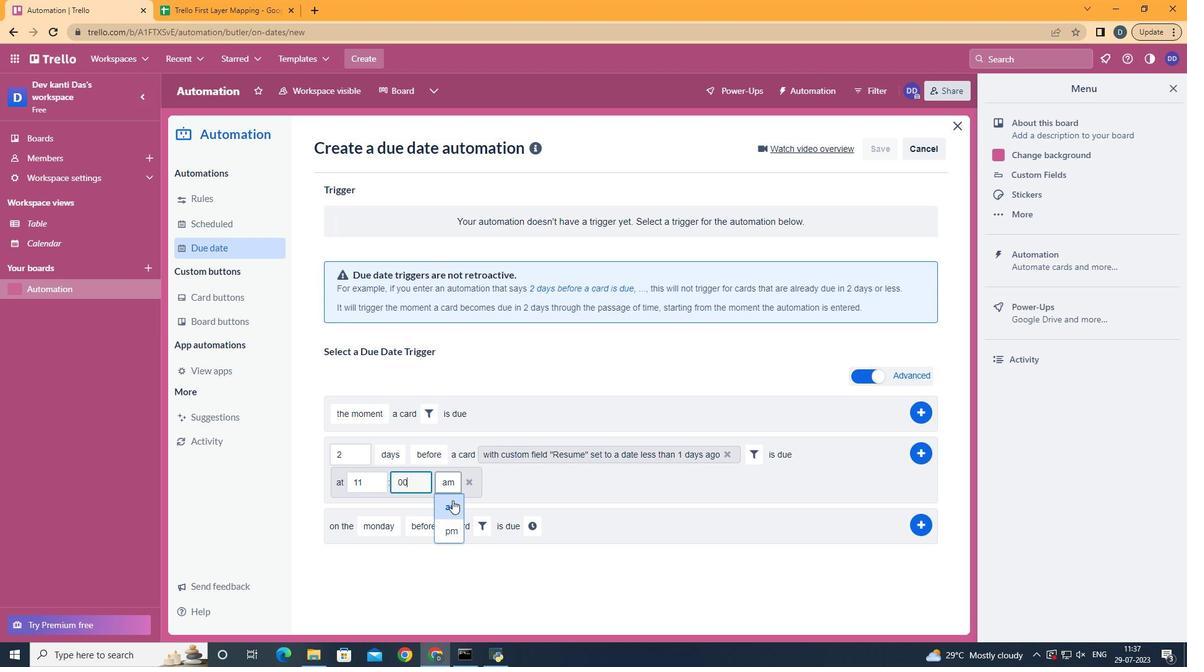 
